 Task: Add Sprouts Organic Grade A Dark Amber Maple Syrup to the cart.
Action: Mouse pressed left at (19, 78)
Screenshot: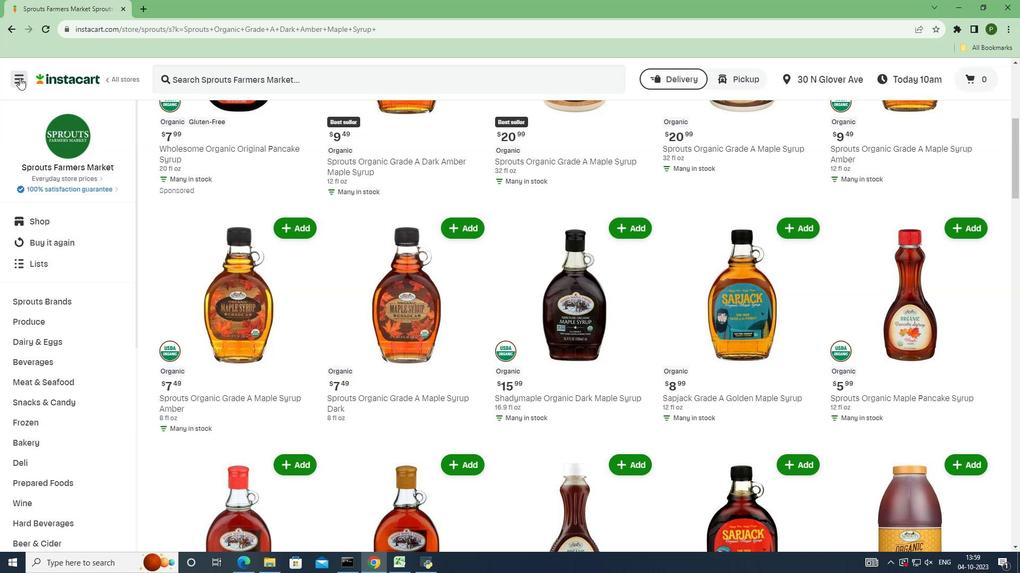 
Action: Mouse moved to (46, 292)
Screenshot: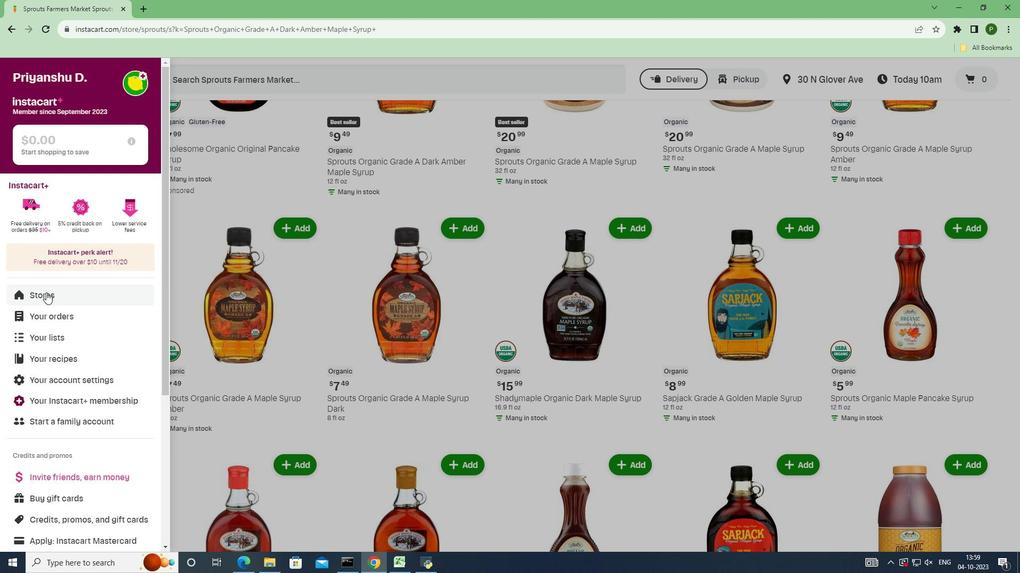
Action: Mouse pressed left at (46, 292)
Screenshot: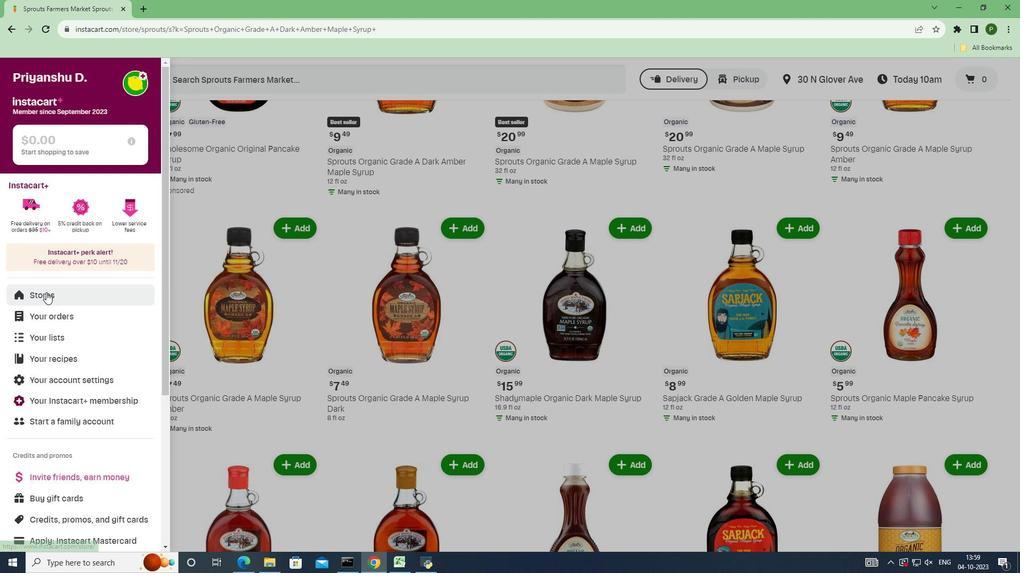 
Action: Mouse moved to (237, 124)
Screenshot: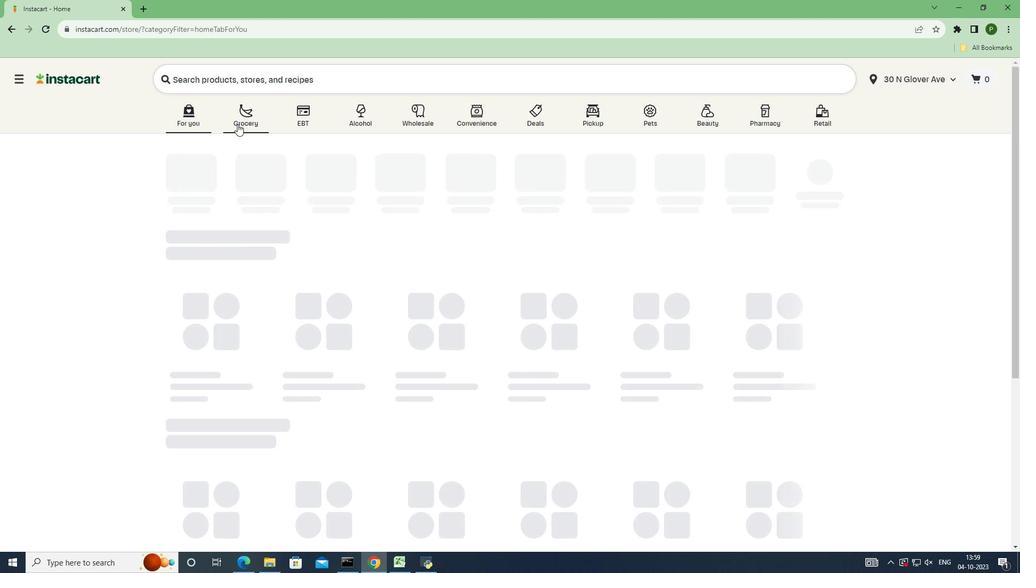 
Action: Mouse pressed left at (237, 124)
Screenshot: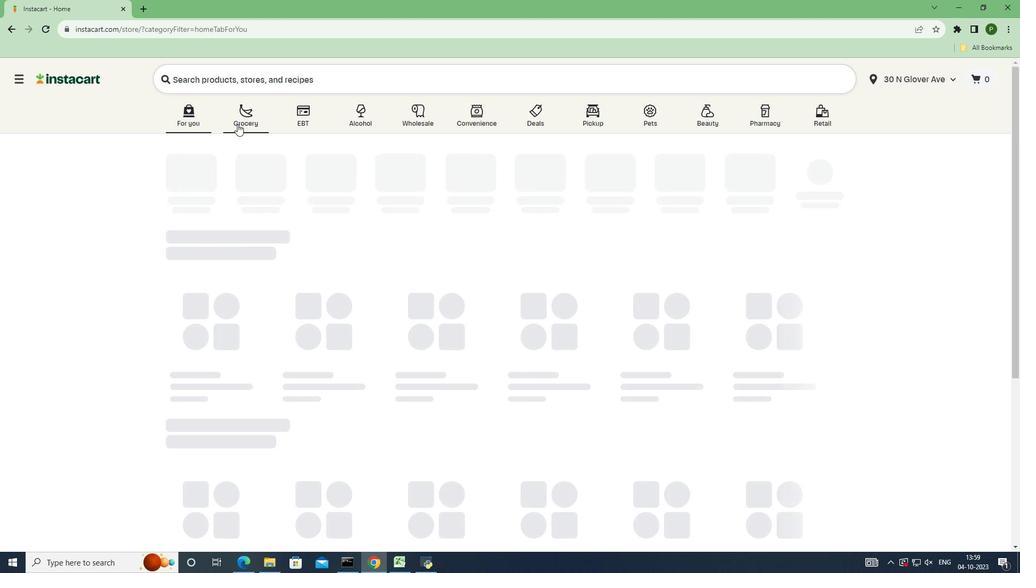 
Action: Mouse moved to (666, 244)
Screenshot: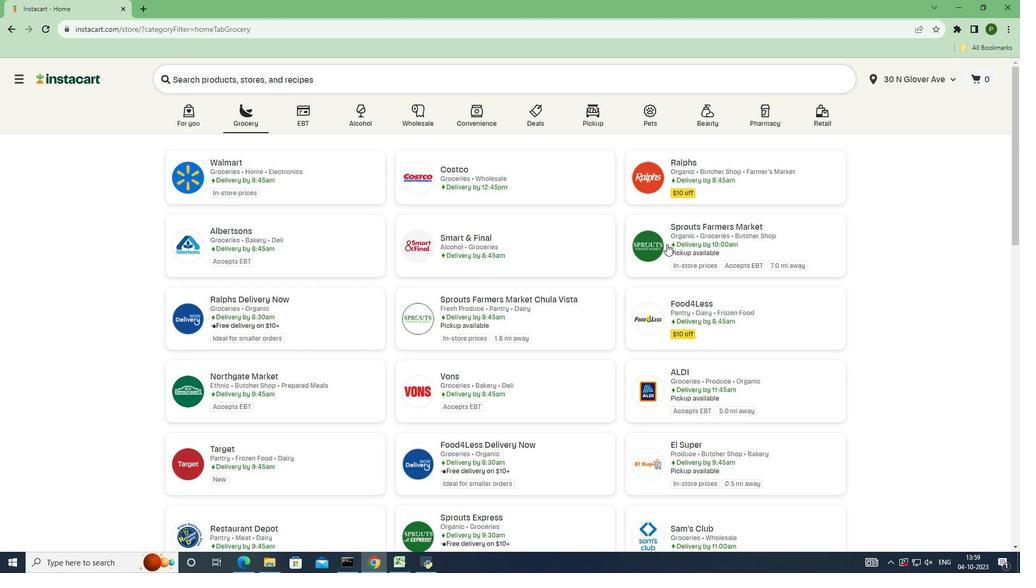 
Action: Mouse pressed left at (666, 244)
Screenshot: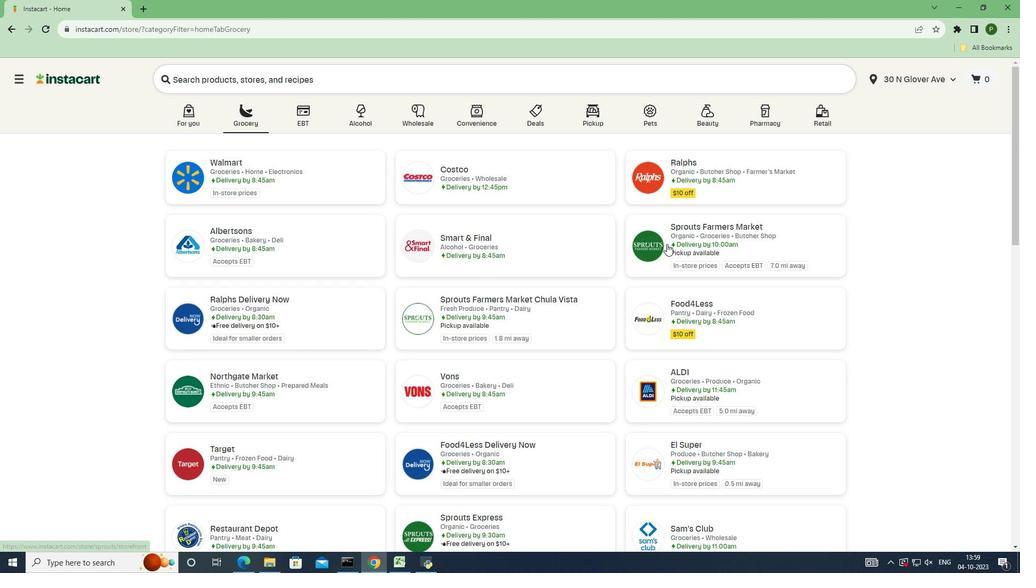 
Action: Mouse moved to (47, 301)
Screenshot: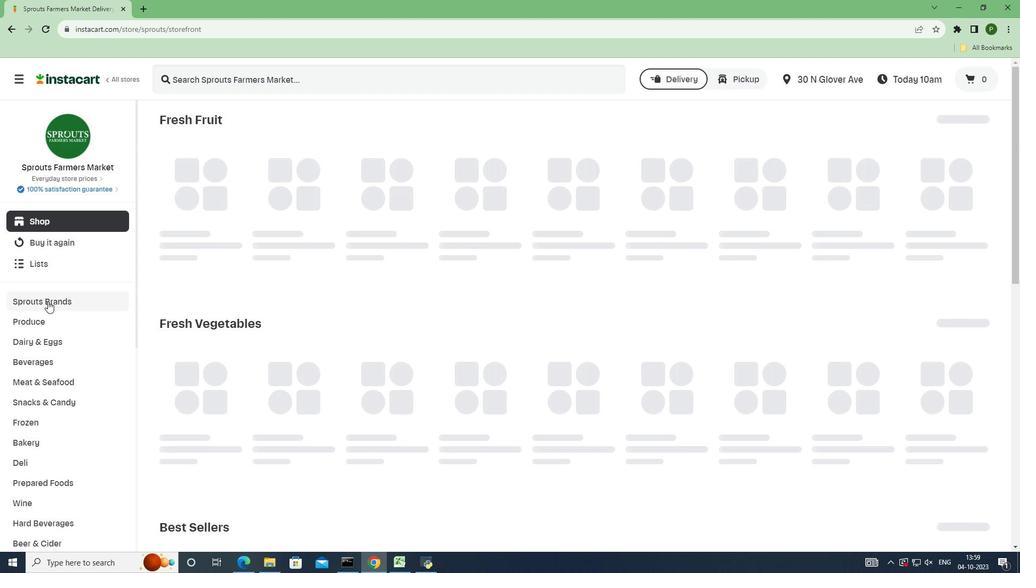 
Action: Mouse pressed left at (47, 301)
Screenshot: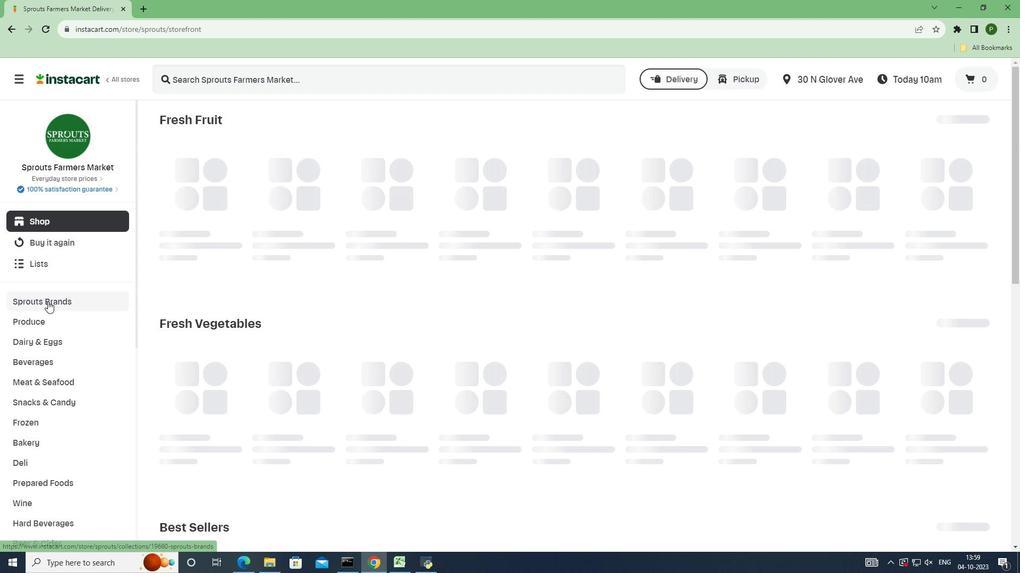 
Action: Mouse moved to (42, 379)
Screenshot: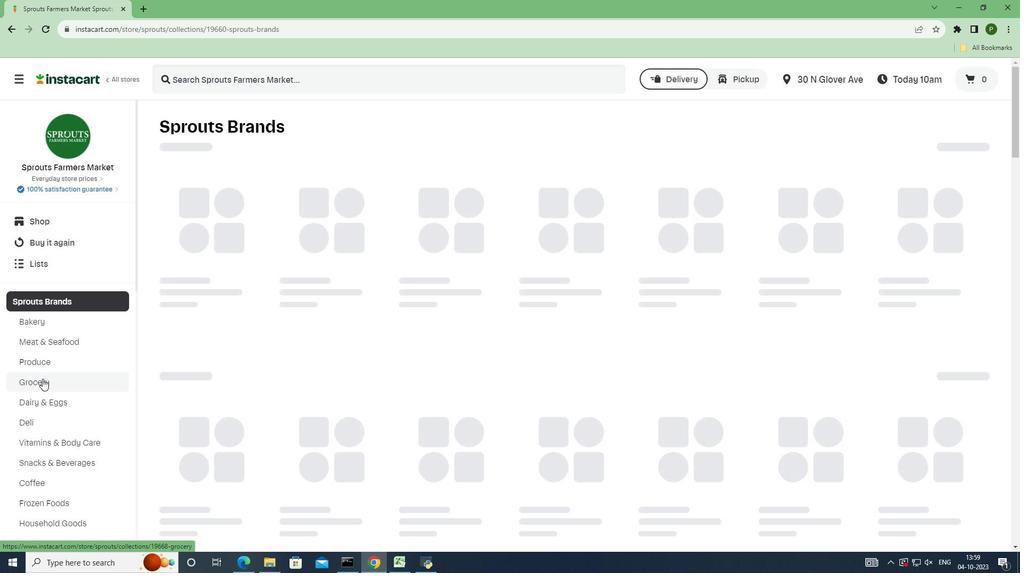 
Action: Mouse pressed left at (42, 379)
Screenshot: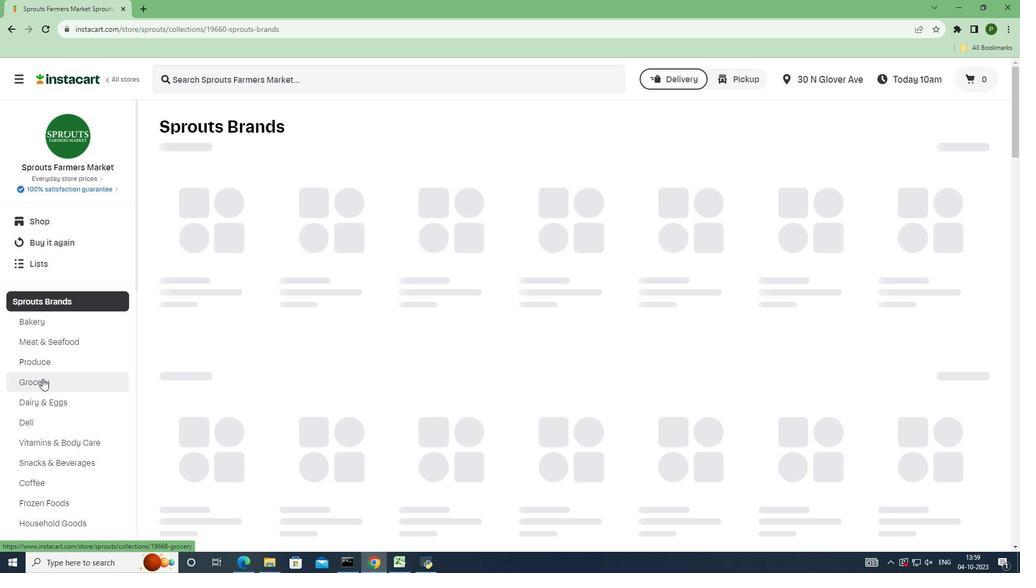 
Action: Mouse moved to (268, 199)
Screenshot: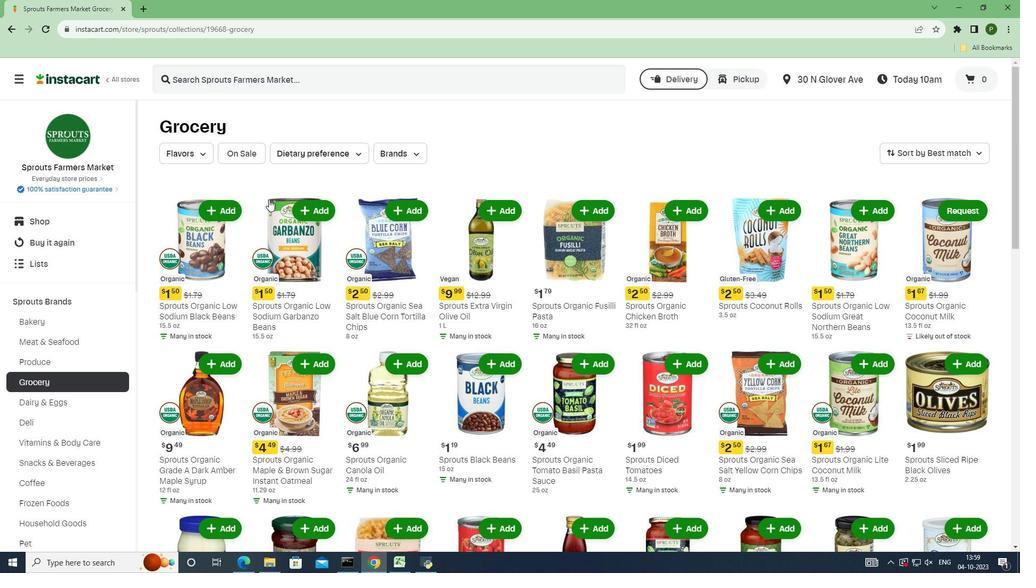 
Action: Mouse scrolled (268, 199) with delta (0, 0)
Screenshot: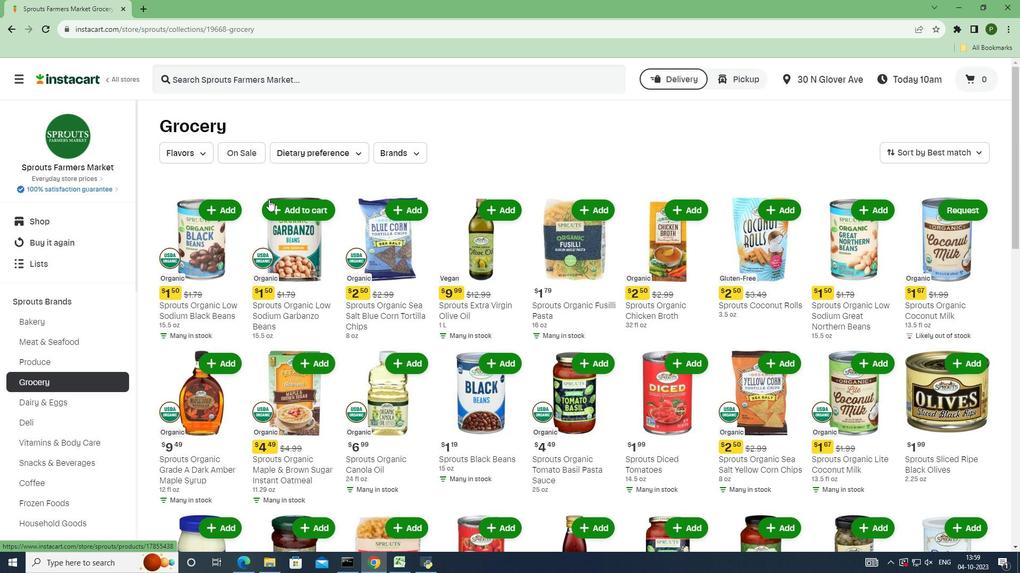 
Action: Mouse moved to (268, 201)
Screenshot: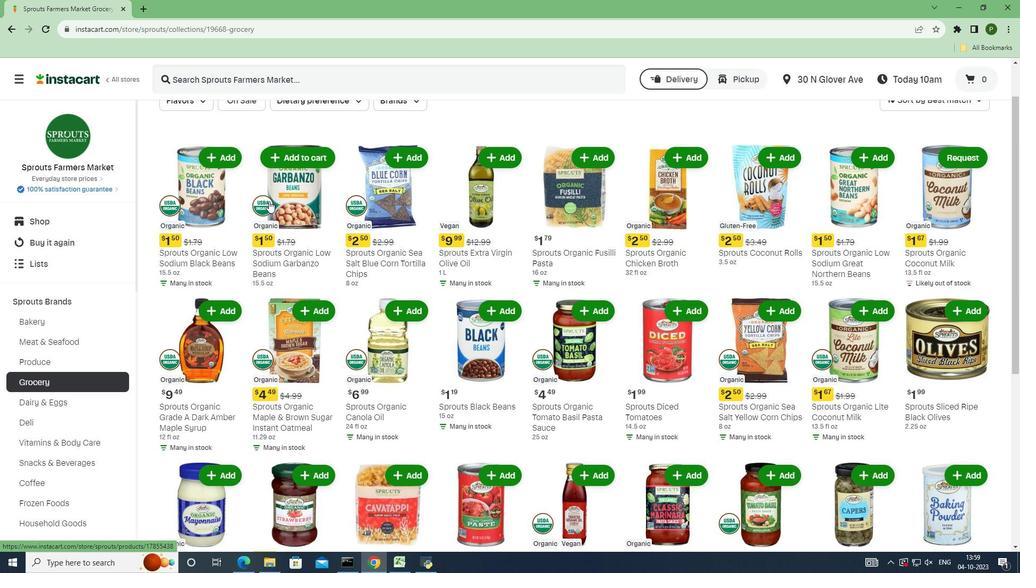 
Action: Mouse scrolled (268, 200) with delta (0, 0)
Screenshot: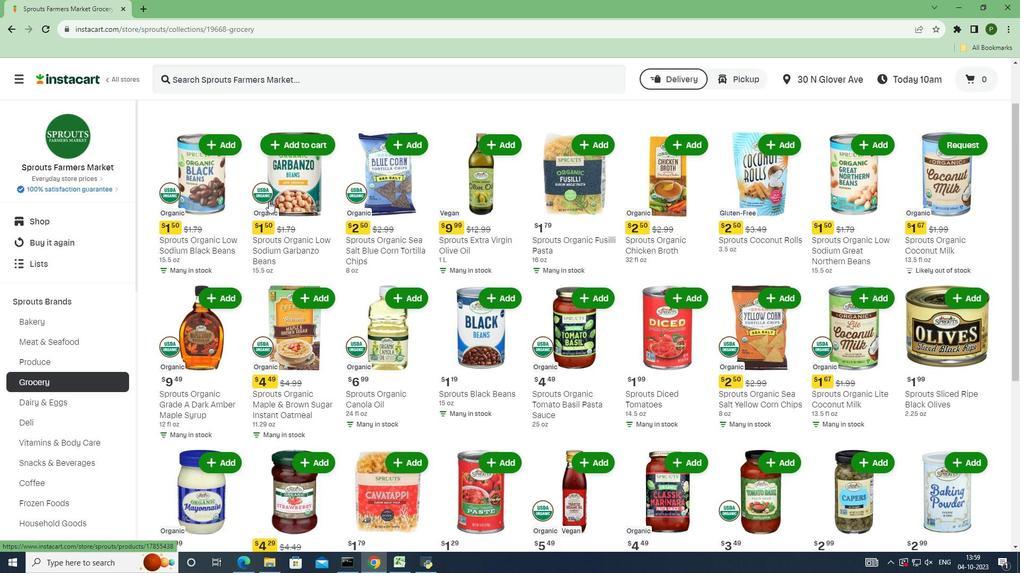 
Action: Mouse scrolled (268, 200) with delta (0, 0)
Screenshot: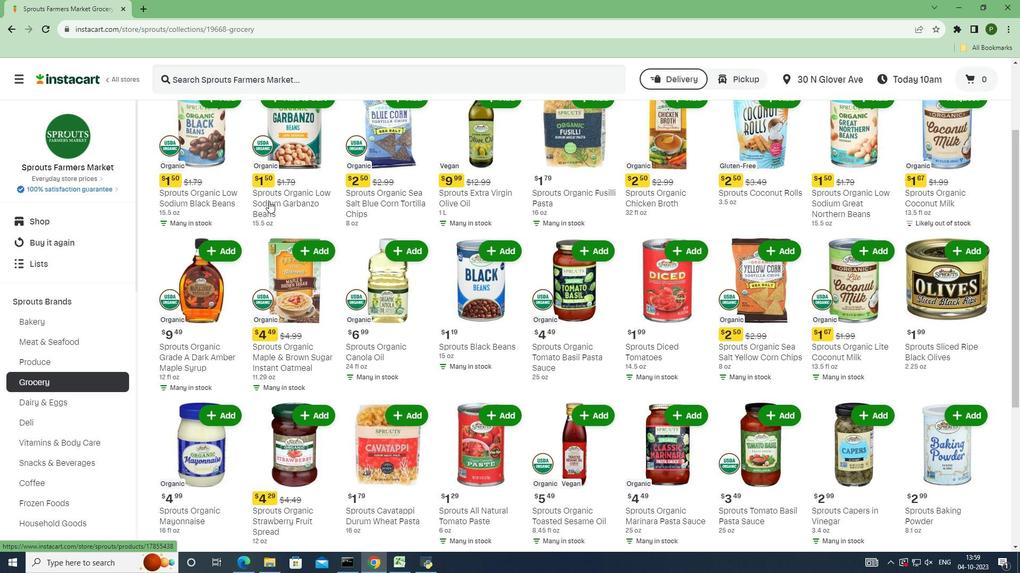 
Action: Mouse moved to (182, 202)
Screenshot: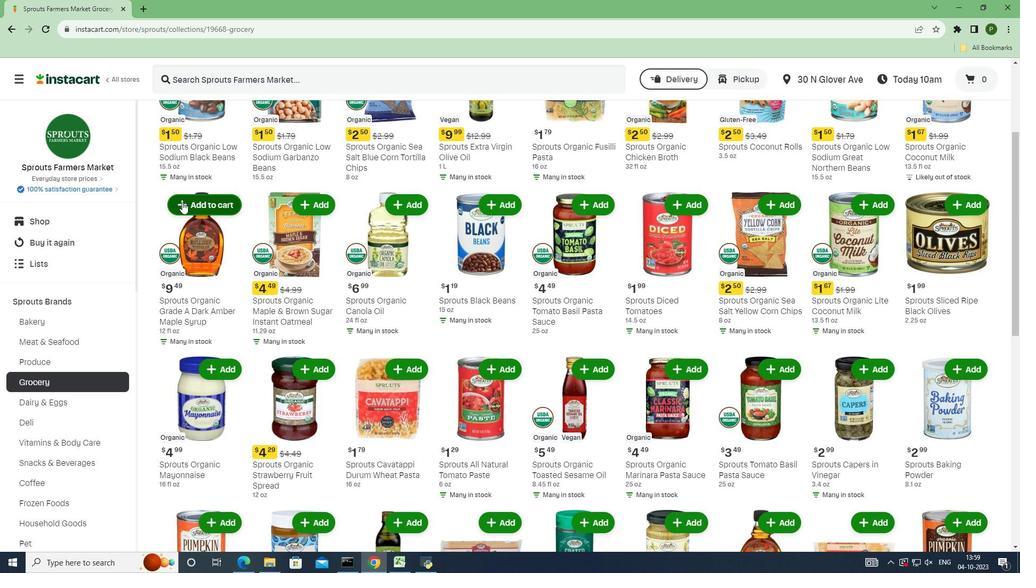 
Action: Mouse pressed left at (182, 202)
Screenshot: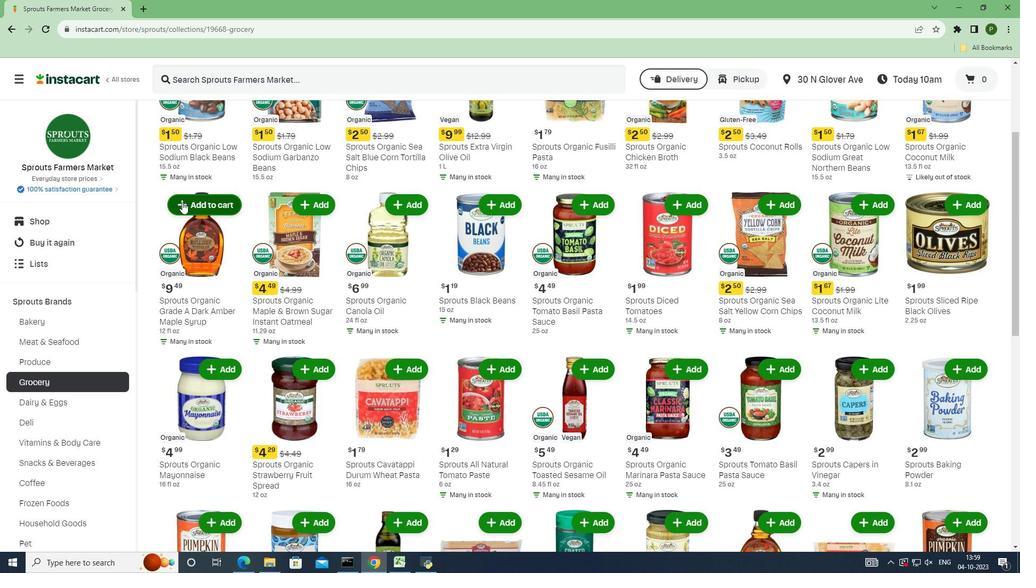 
